 Task: Enter a description in protected sheets and ranges.
Action: Mouse moved to (208, 97)
Screenshot: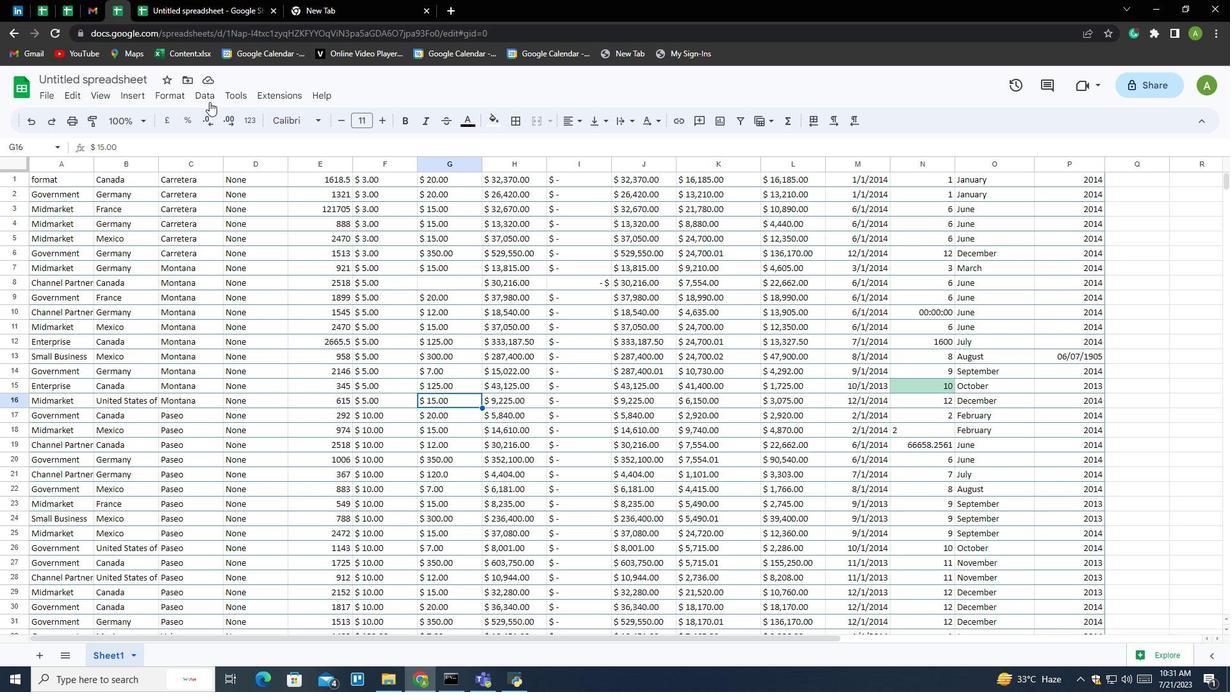 
Action: Mouse pressed left at (208, 97)
Screenshot: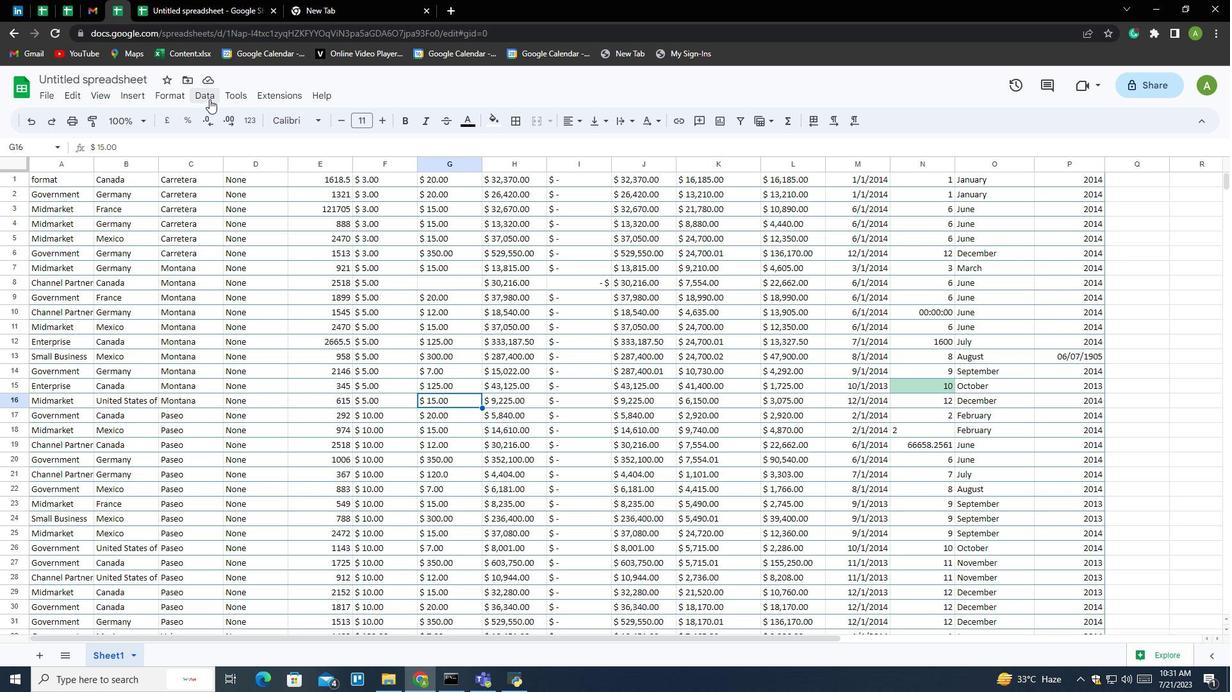 
Action: Mouse moved to (238, 243)
Screenshot: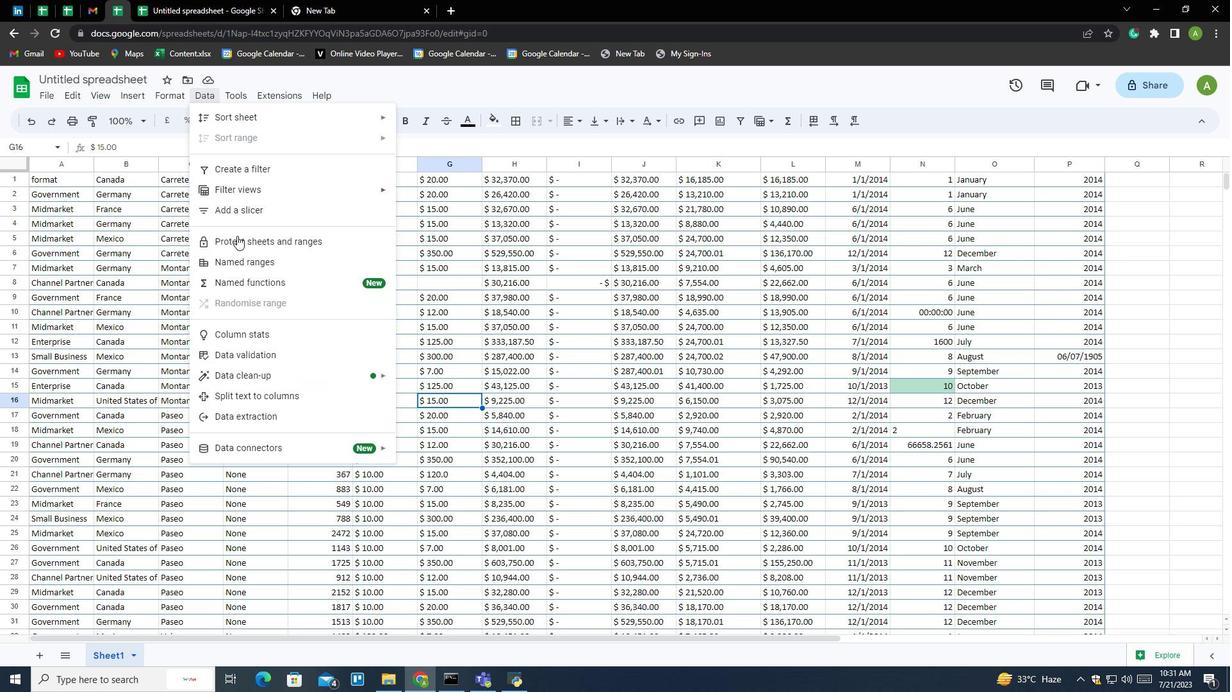 
Action: Mouse pressed left at (238, 243)
Screenshot: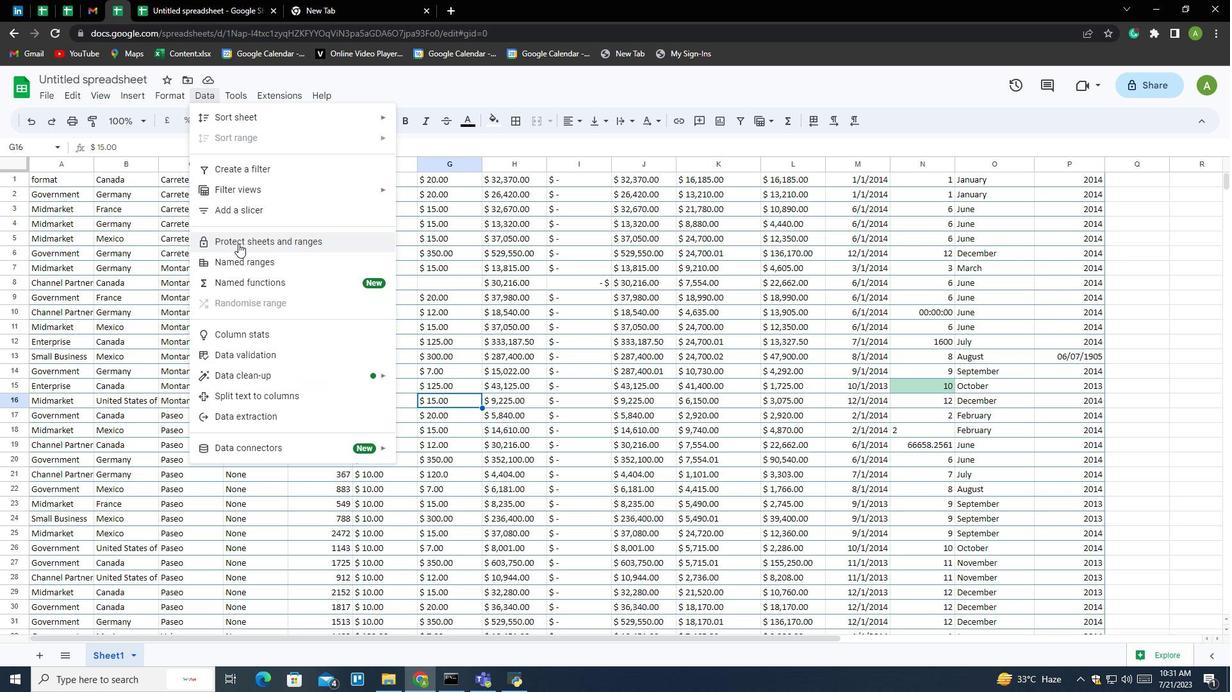
Action: Mouse moved to (1089, 157)
Screenshot: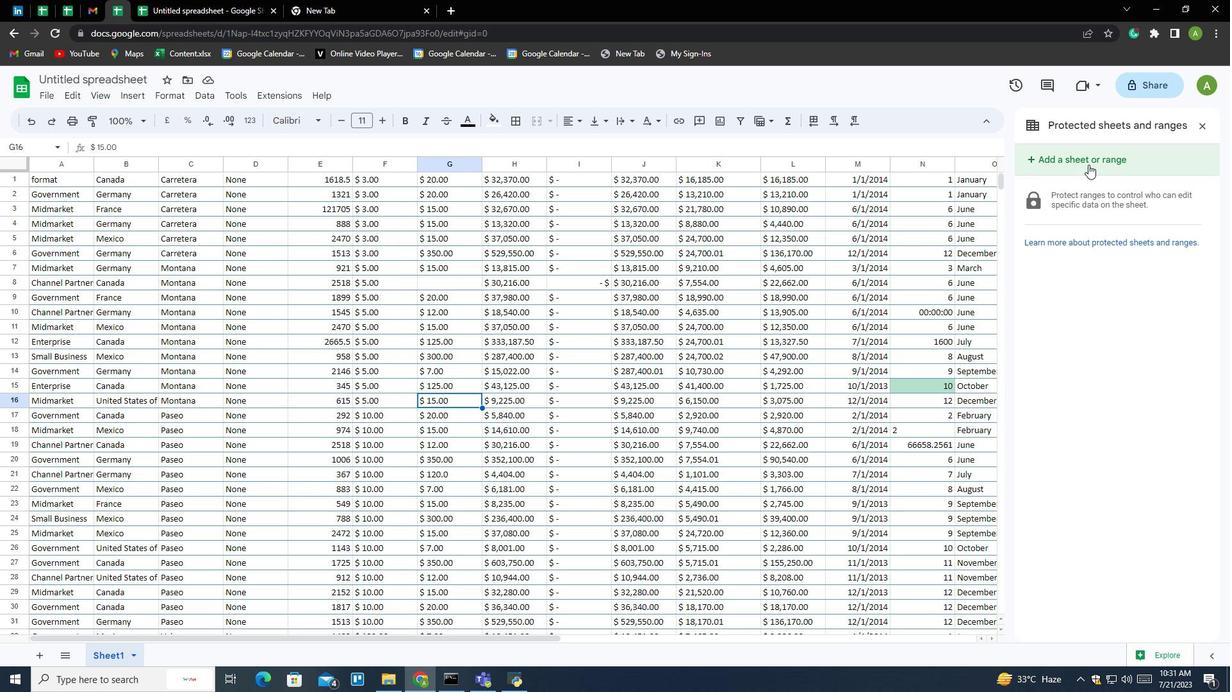 
Action: Mouse pressed left at (1089, 157)
Screenshot: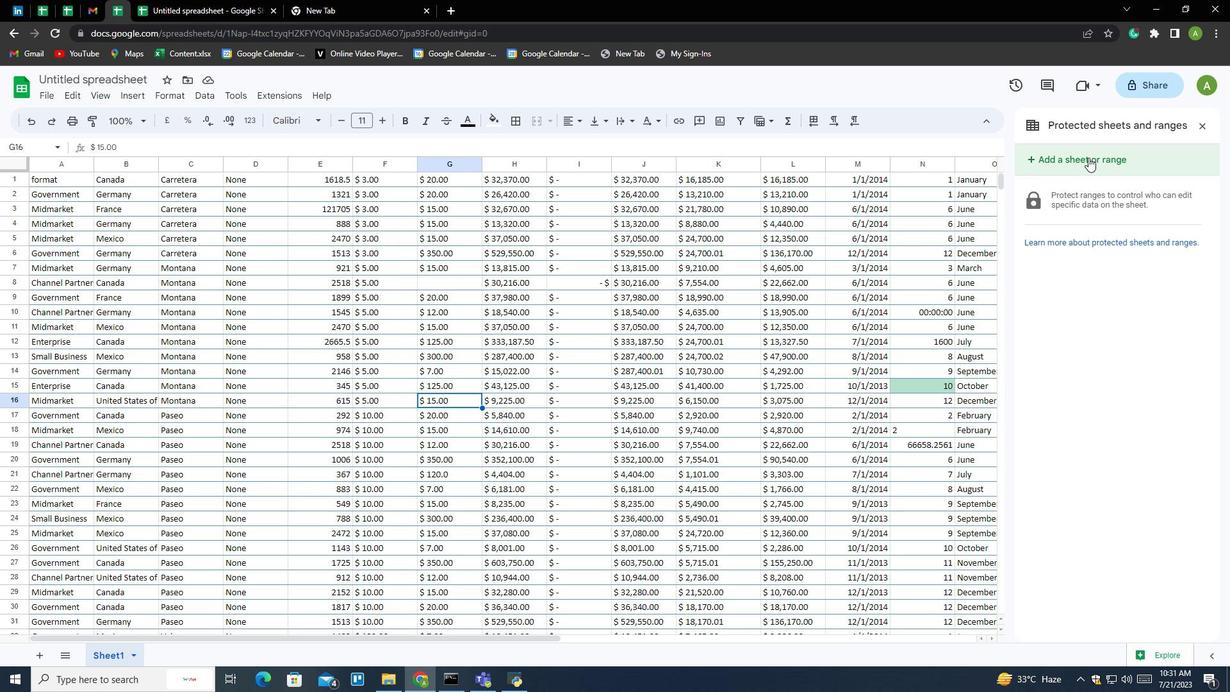 
Action: Mouse moved to (1092, 164)
Screenshot: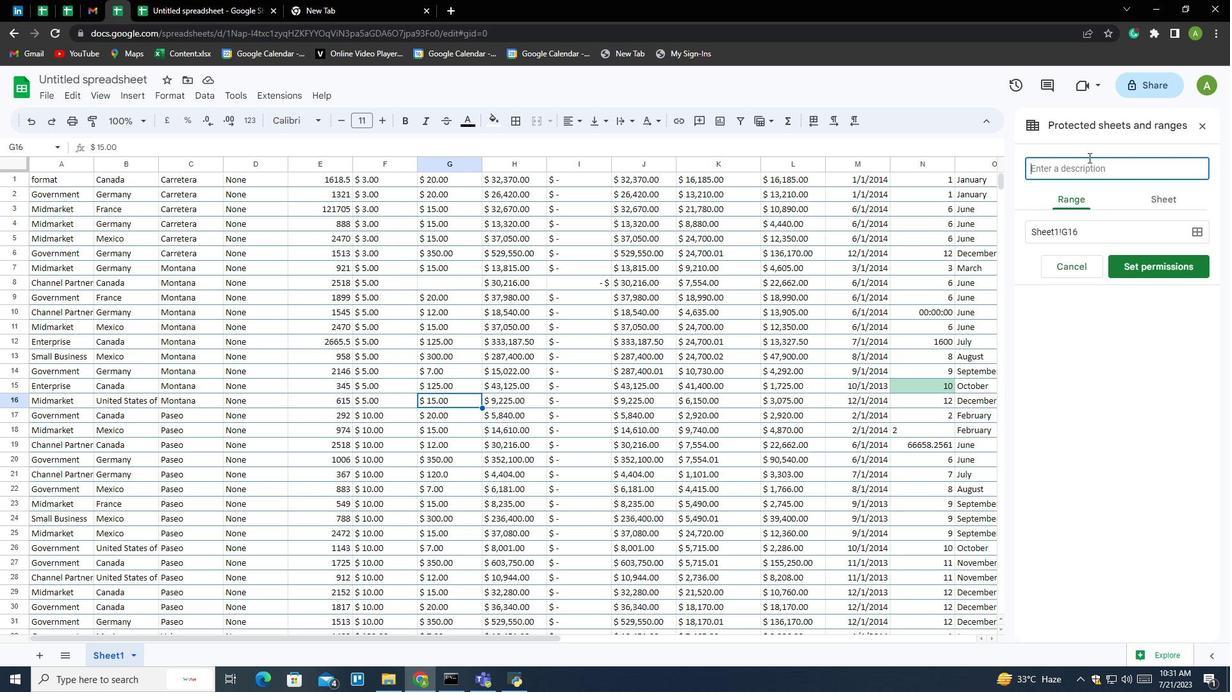
Action: Mouse pressed left at (1092, 164)
Screenshot: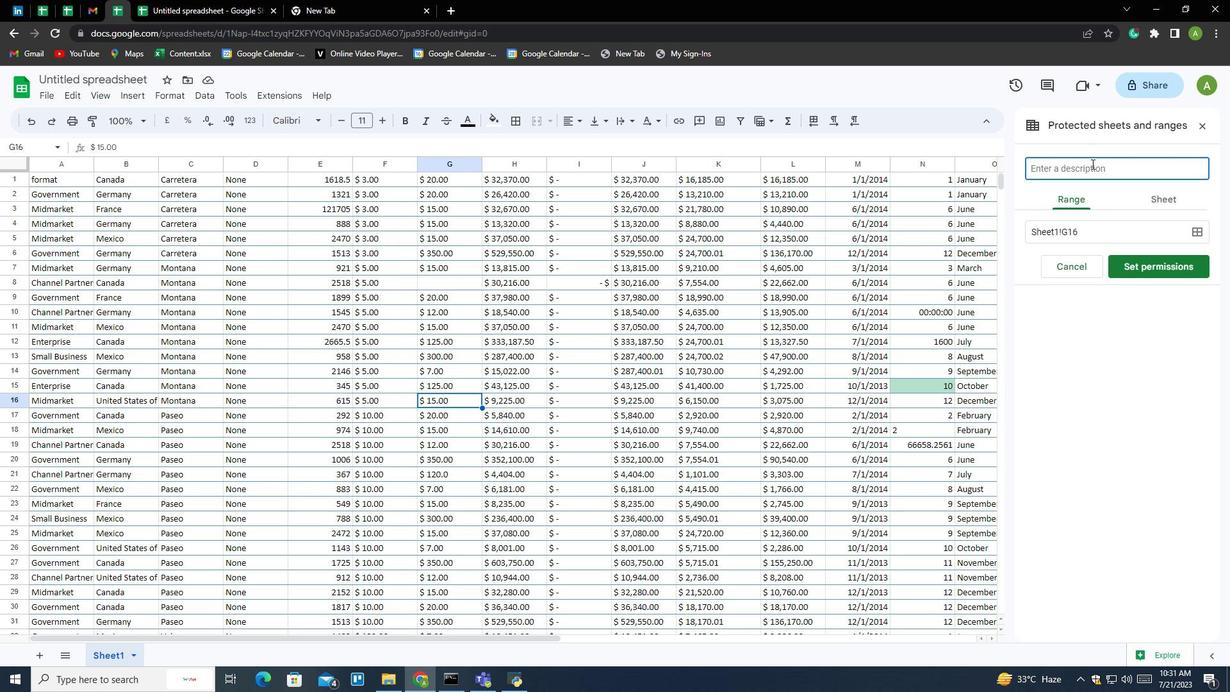 
